 Task: Create in the project XpressTech and in the Backlog issue 'Develop a new tool for automated testing of web services and APIs' a child issue 'Big data model interpretability and transparency reporting', and assign it to team member softage.2@softage.net.
Action: Mouse moved to (497, 255)
Screenshot: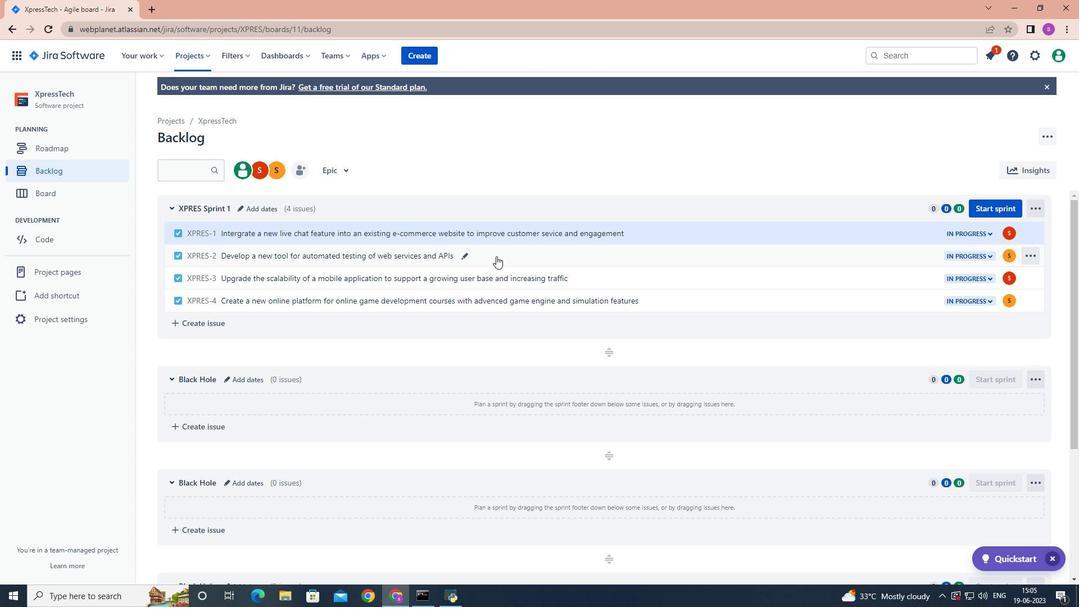 
Action: Mouse pressed left at (497, 255)
Screenshot: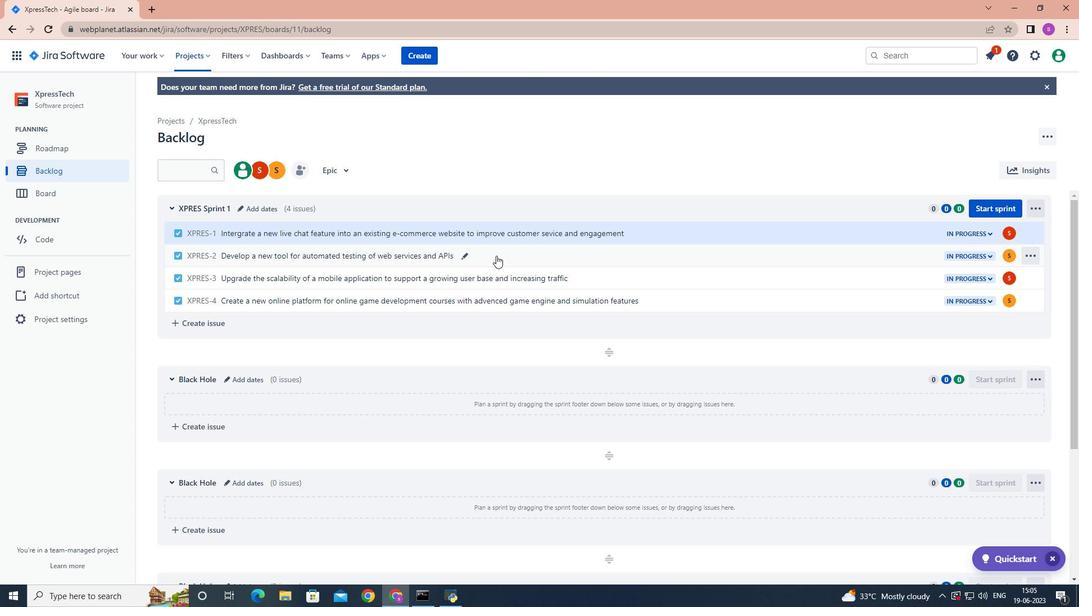 
Action: Mouse moved to (880, 272)
Screenshot: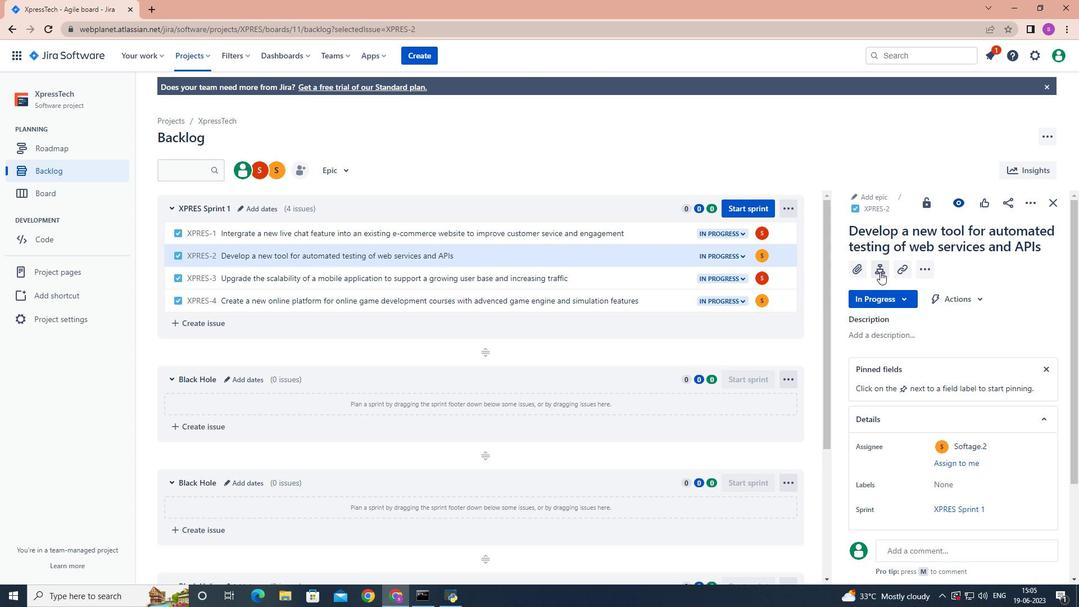 
Action: Mouse pressed left at (880, 272)
Screenshot: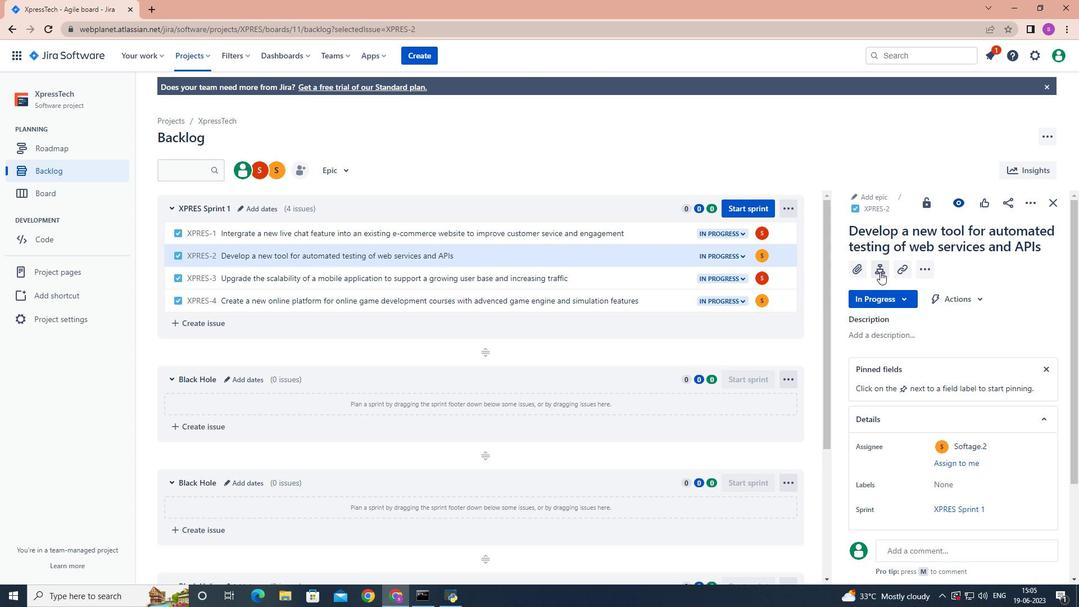 
Action: Mouse moved to (878, 272)
Screenshot: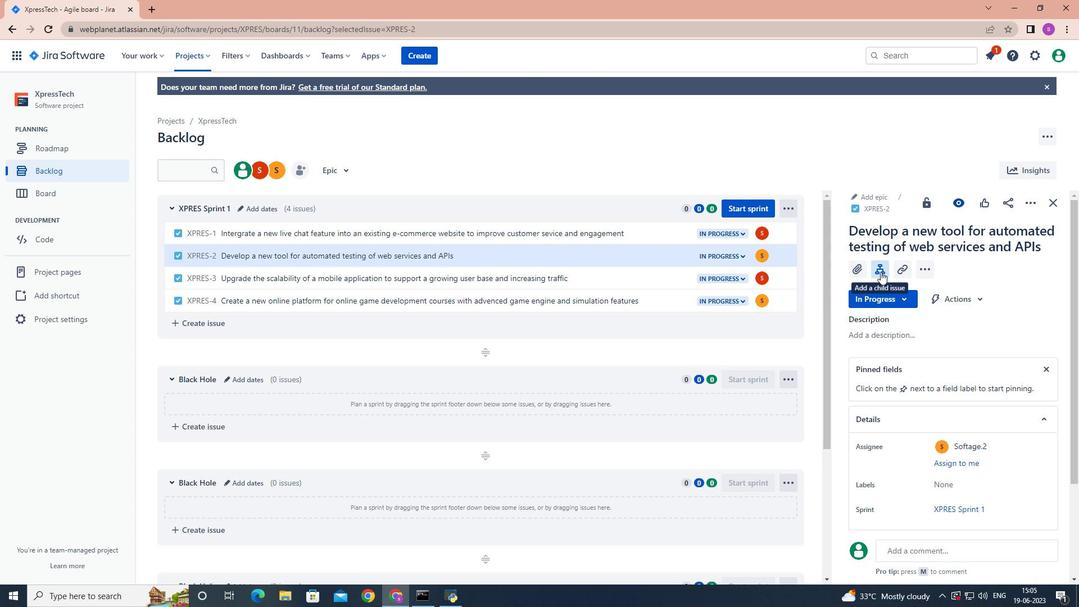 
Action: Key pressed <Key.shift>Big<Key.space>data<Key.space>model<Key.space>interpetability<Key.space>and<Key.space>transparenct<Key.backspace>y<Key.space>reporting<Key.enter>
Screenshot: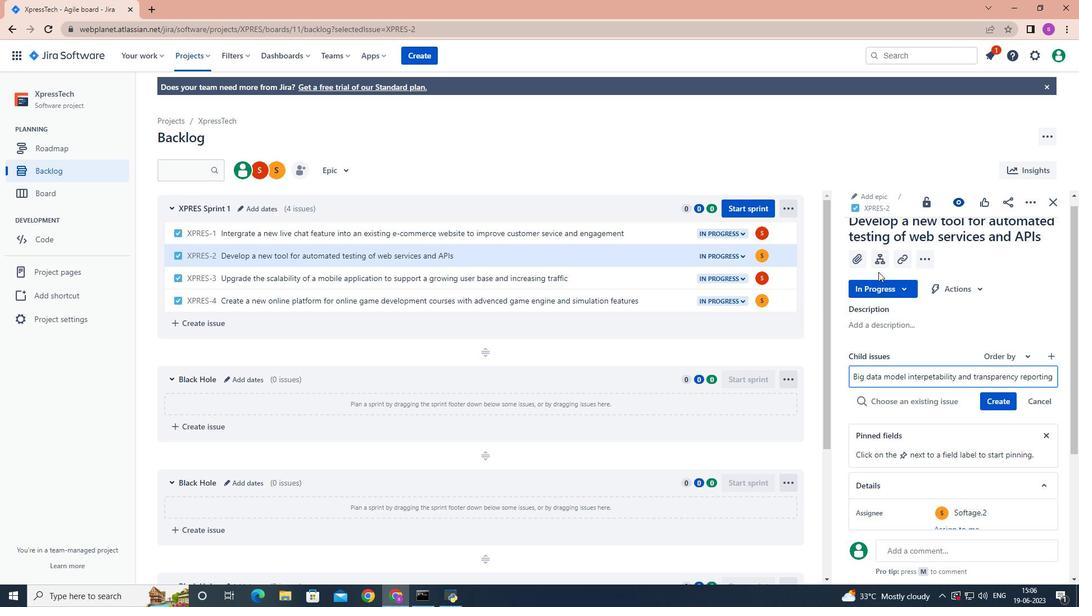 
Action: Mouse moved to (1005, 384)
Screenshot: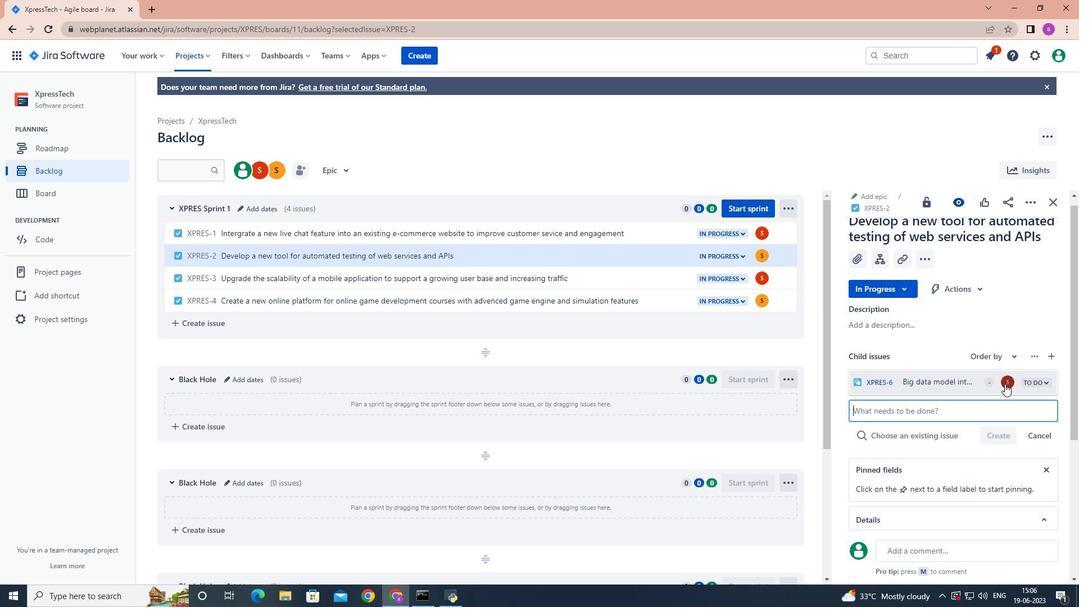 
Action: Mouse pressed left at (1005, 384)
Screenshot: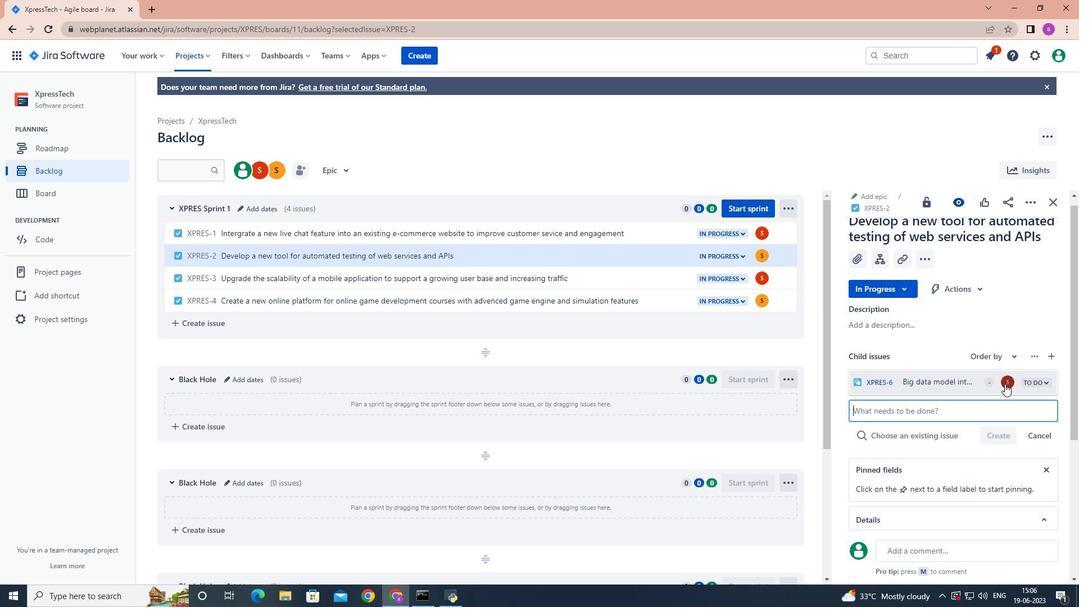 
Action: Mouse moved to (1003, 384)
Screenshot: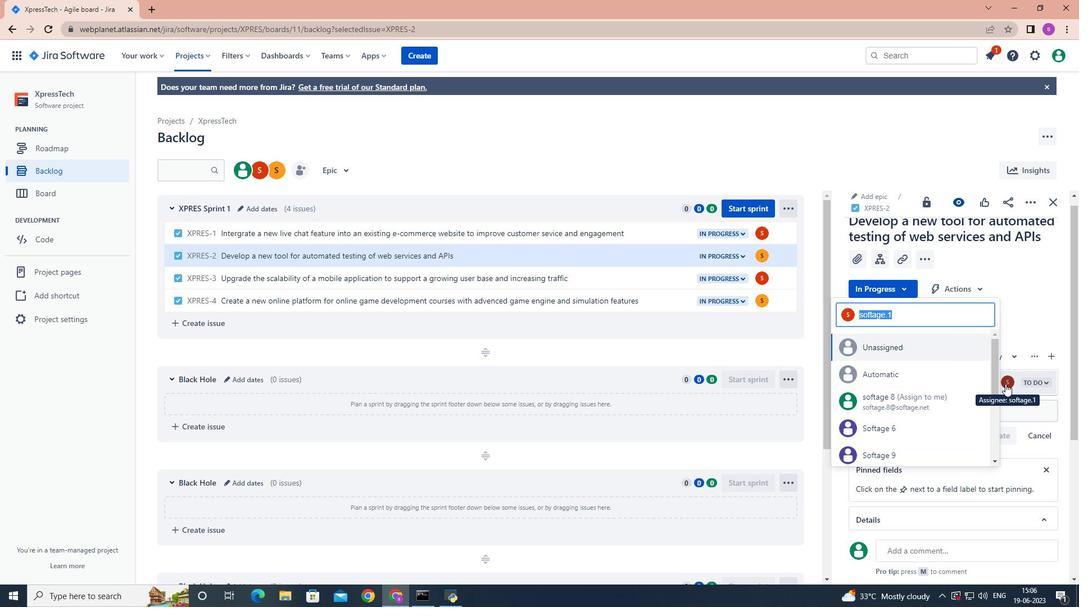 
Action: Key pressed softage.2
Screenshot: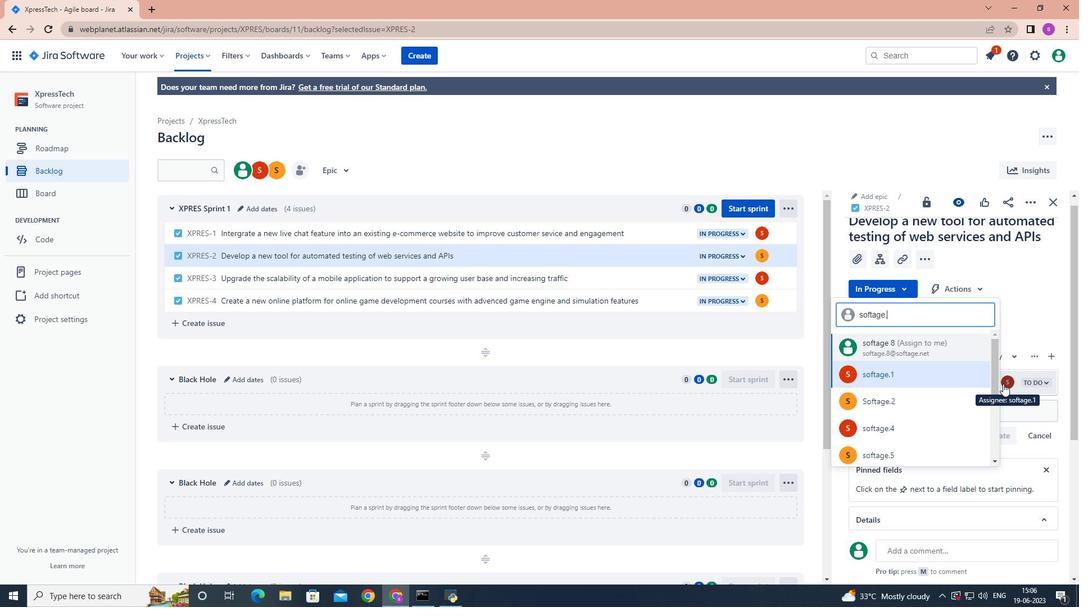 
Action: Mouse moved to (915, 371)
Screenshot: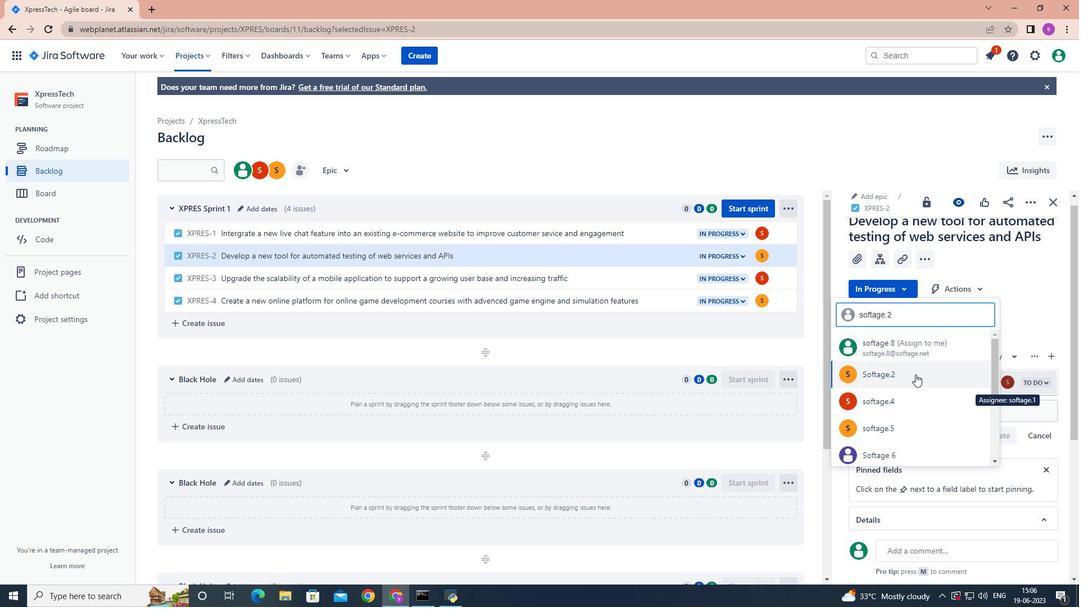 
Action: Mouse pressed left at (915, 371)
Screenshot: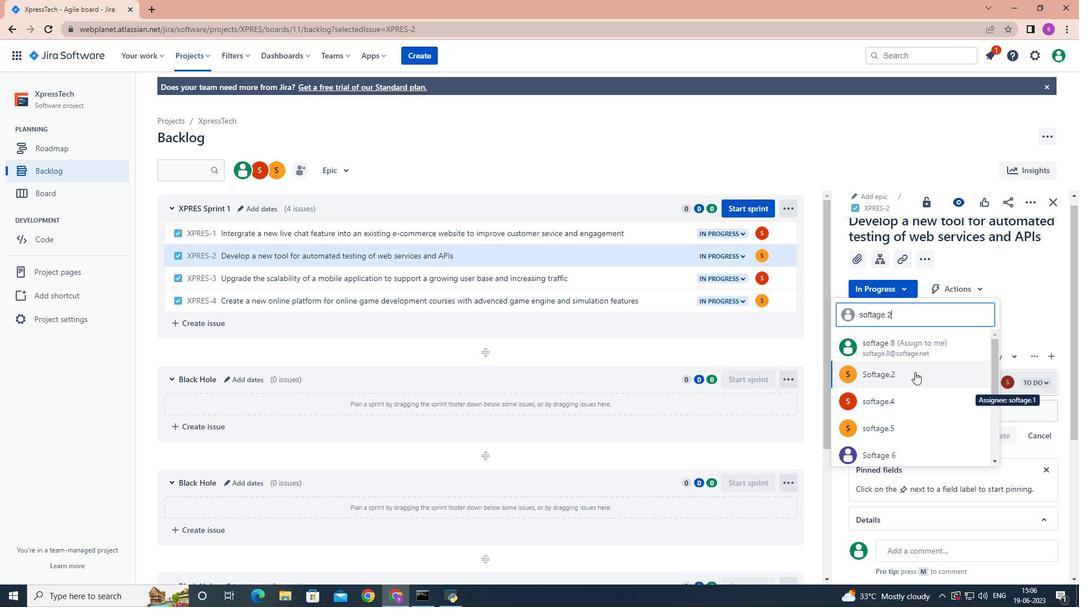 
